 Task: Create in the project TrainForge and in the Backlog issue 'Implement a feature for users to track and manage their expenses on a budget' a child issue 'Code optimization for low-latency image recognition', and assign it to team member softage.4@softage.net.
Action: Mouse moved to (243, 63)
Screenshot: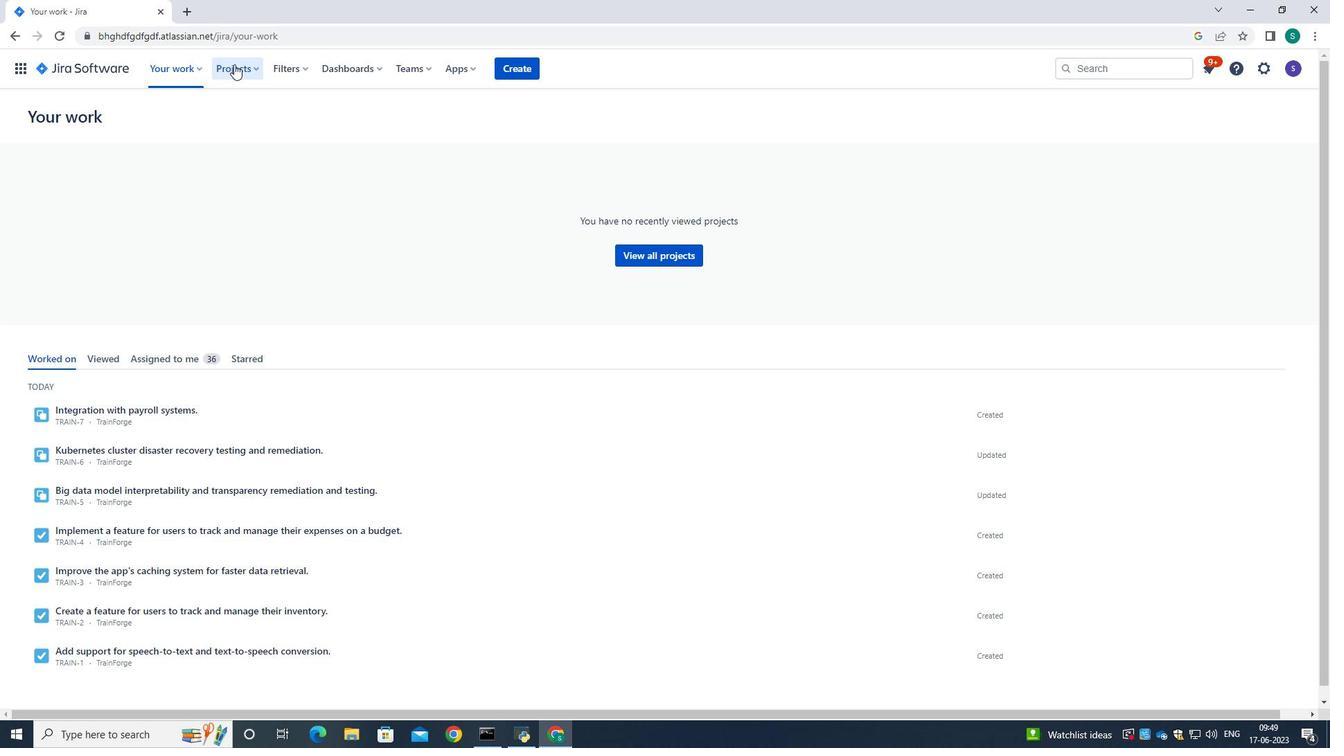 
Action: Mouse pressed left at (243, 63)
Screenshot: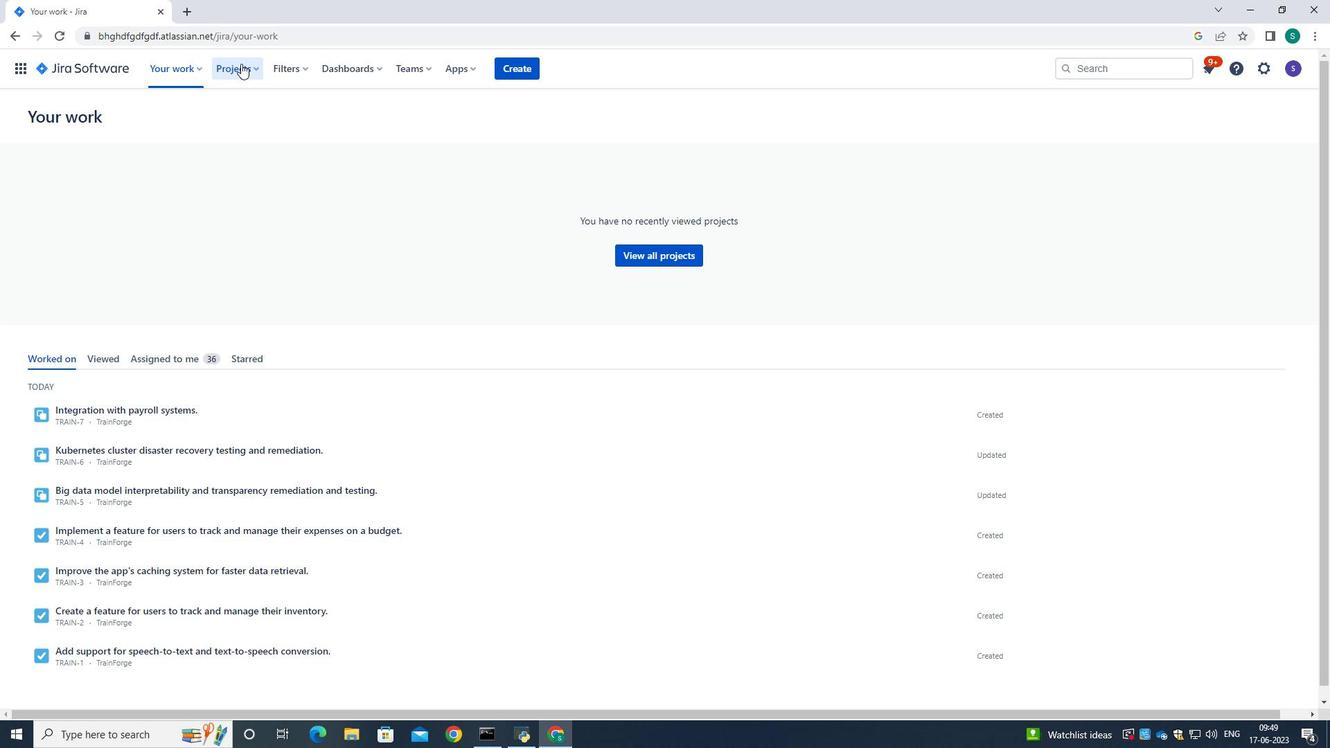 
Action: Mouse moved to (255, 125)
Screenshot: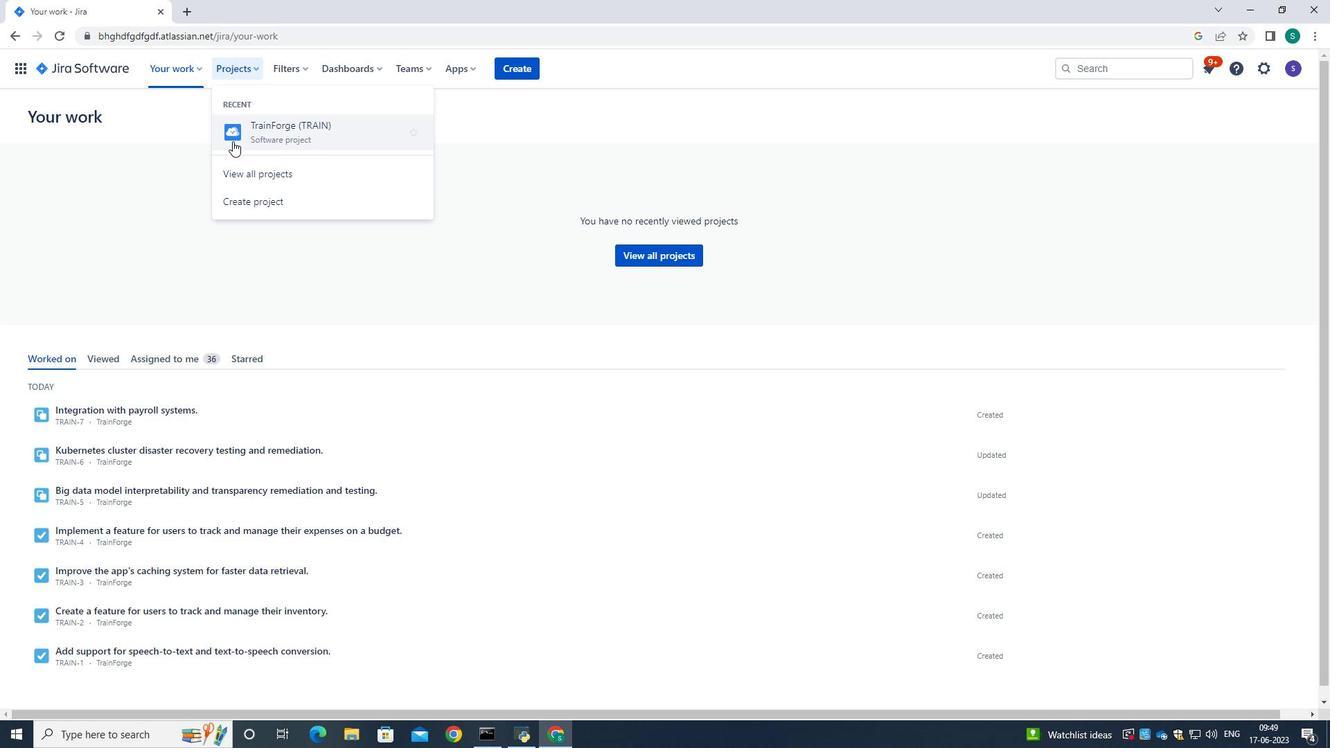 
Action: Mouse pressed left at (255, 125)
Screenshot: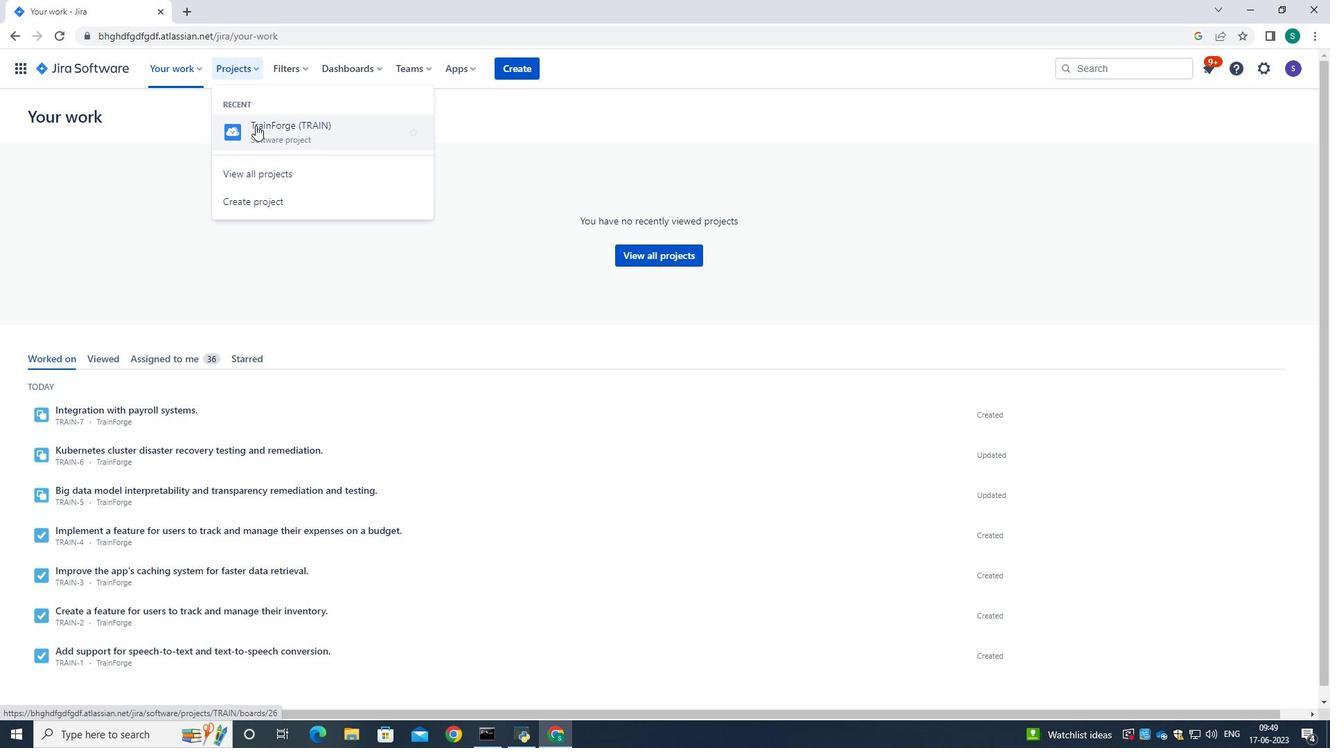 
Action: Mouse moved to (93, 204)
Screenshot: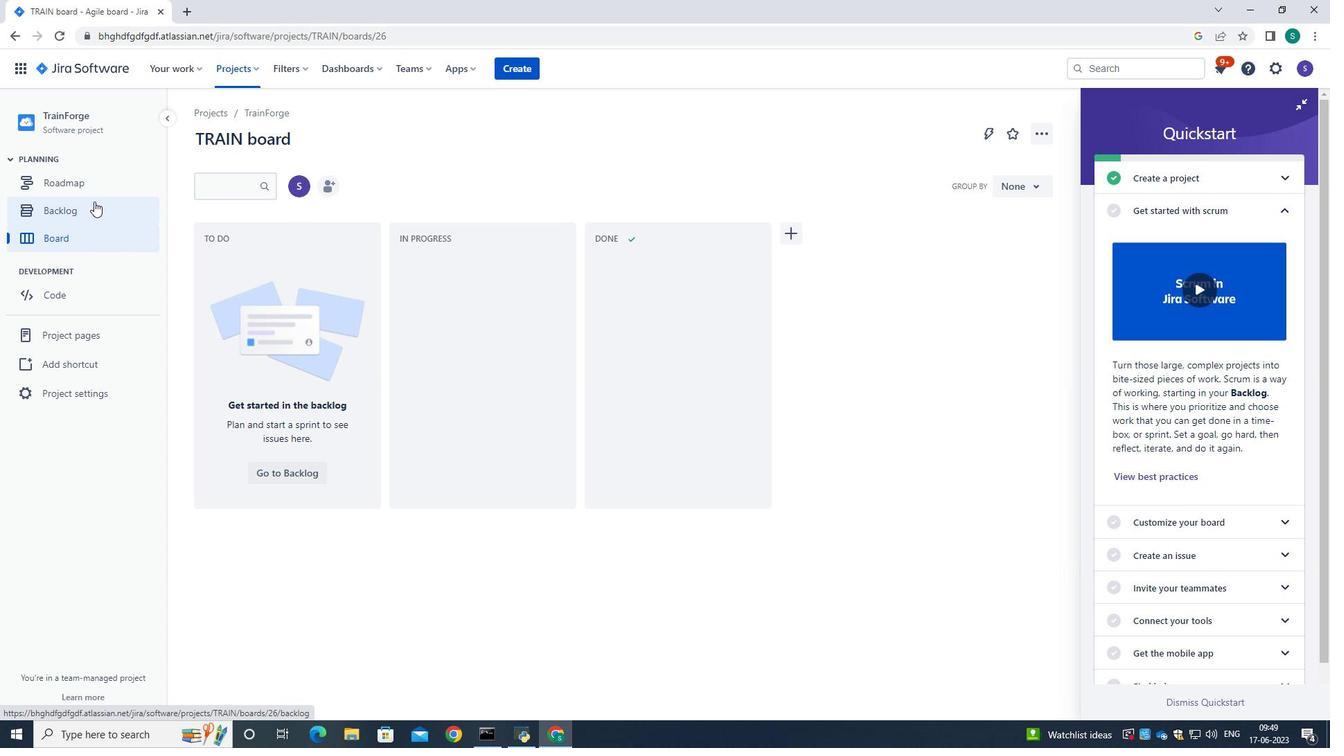 
Action: Mouse pressed left at (93, 204)
Screenshot: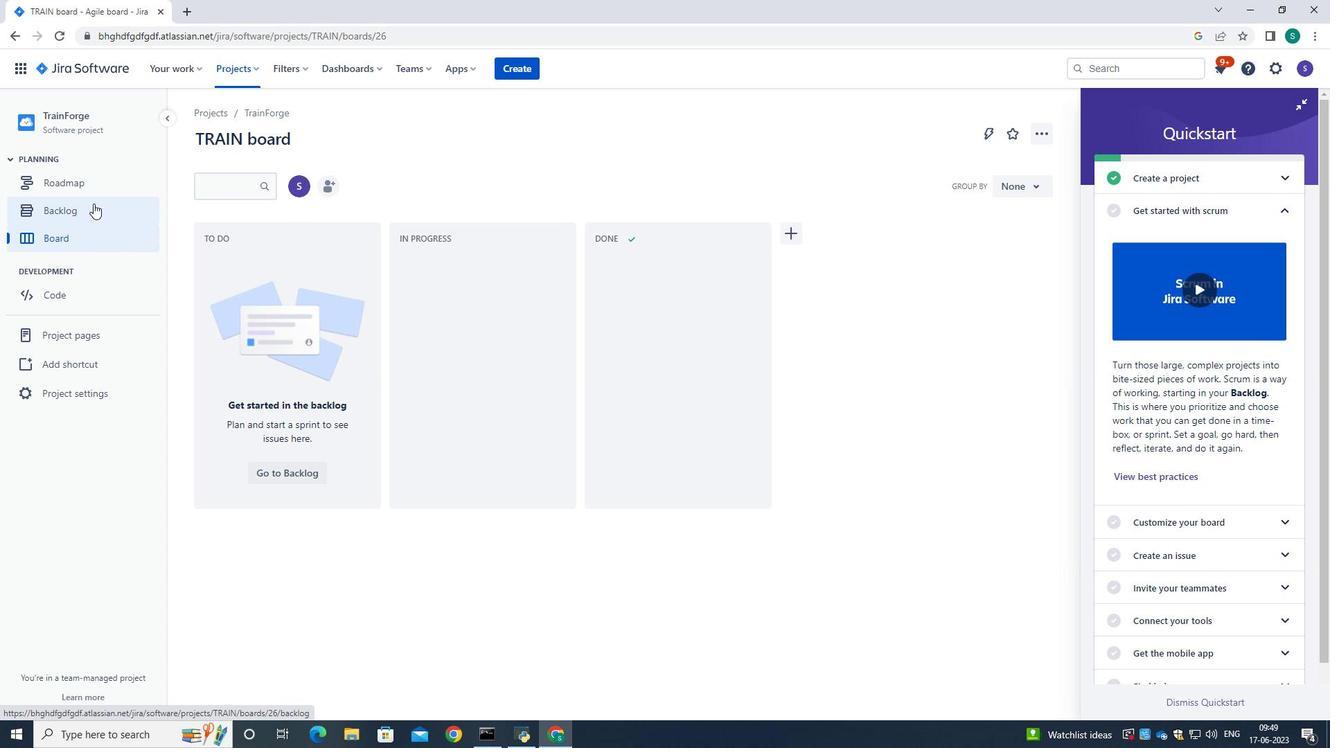 
Action: Mouse moved to (328, 255)
Screenshot: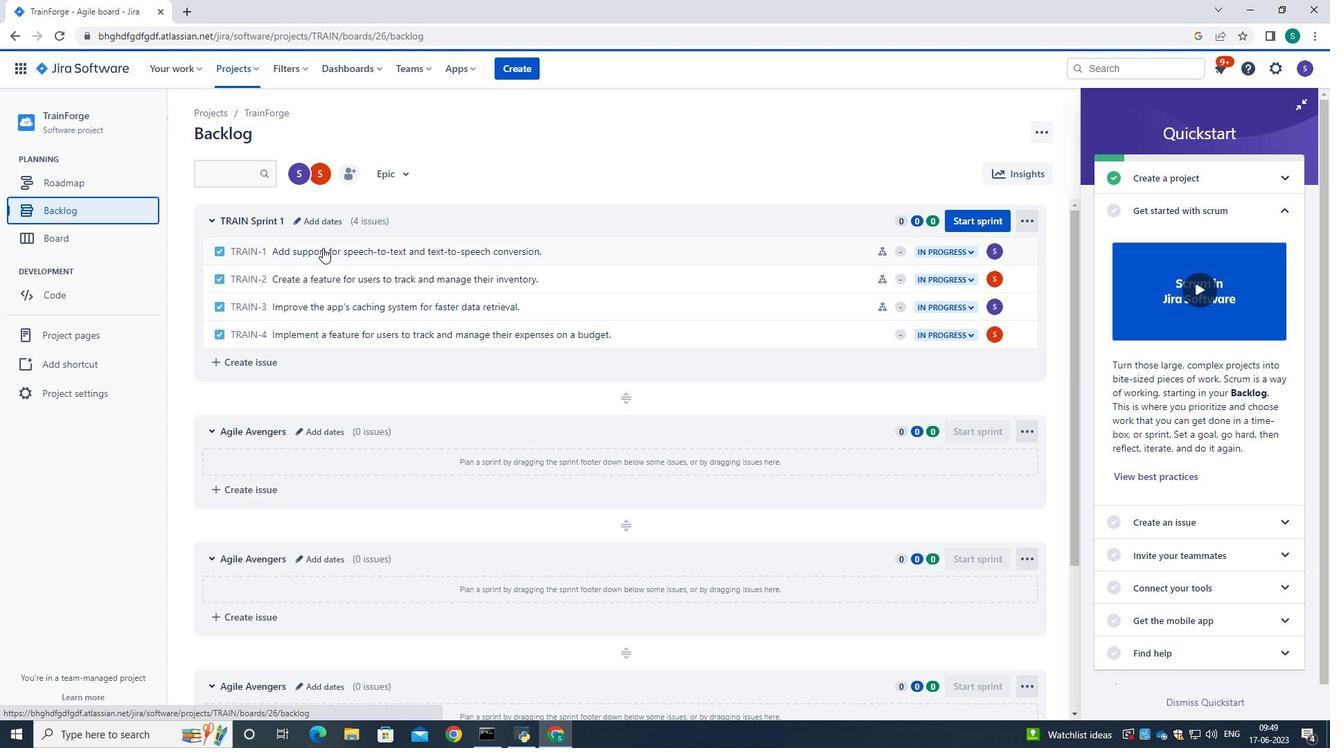 
Action: Mouse scrolled (328, 255) with delta (0, 0)
Screenshot: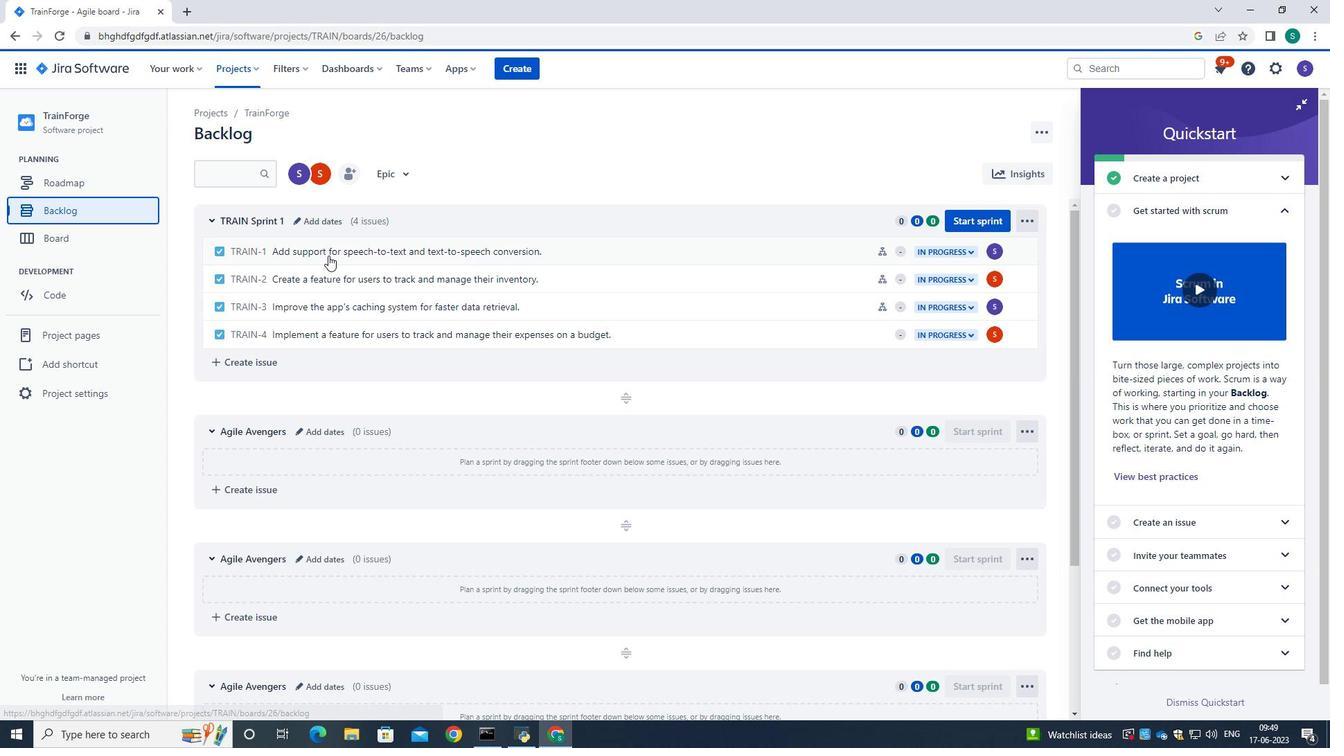 
Action: Mouse moved to (308, 203)
Screenshot: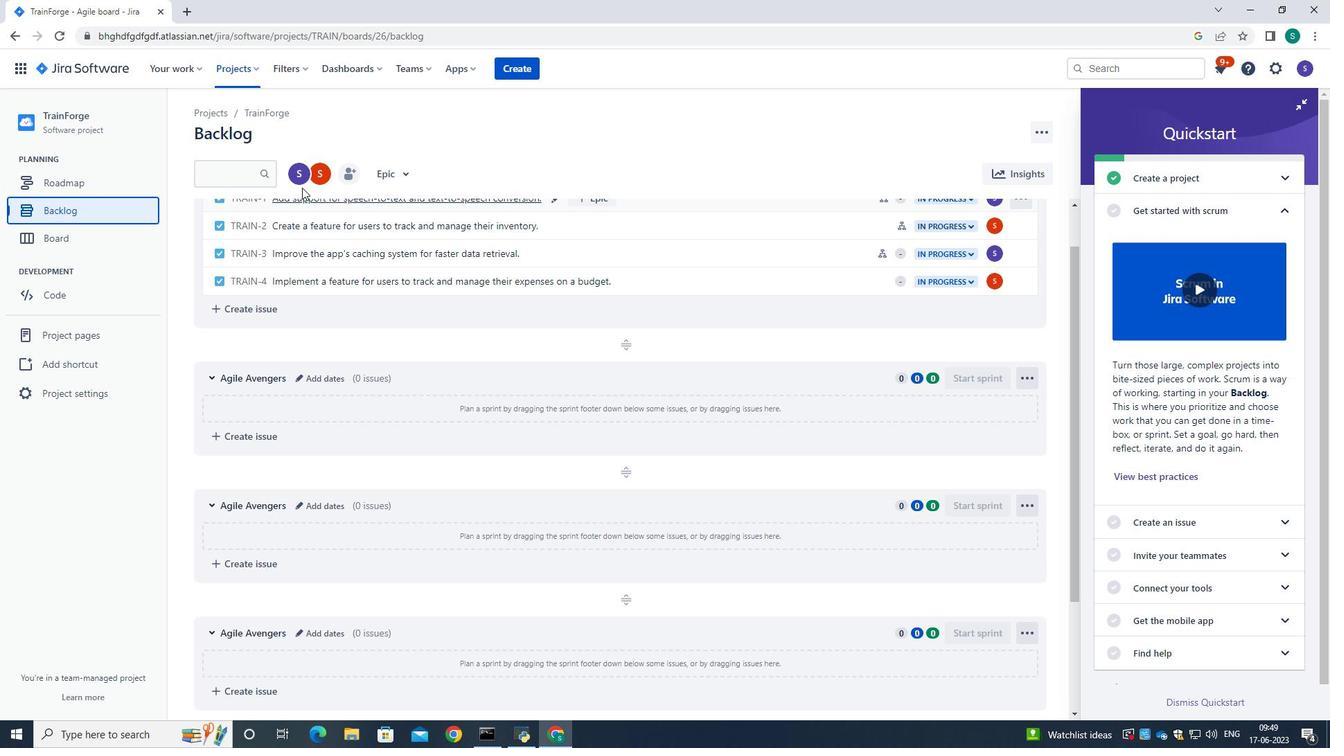 
Action: Mouse scrolled (308, 204) with delta (0, 0)
Screenshot: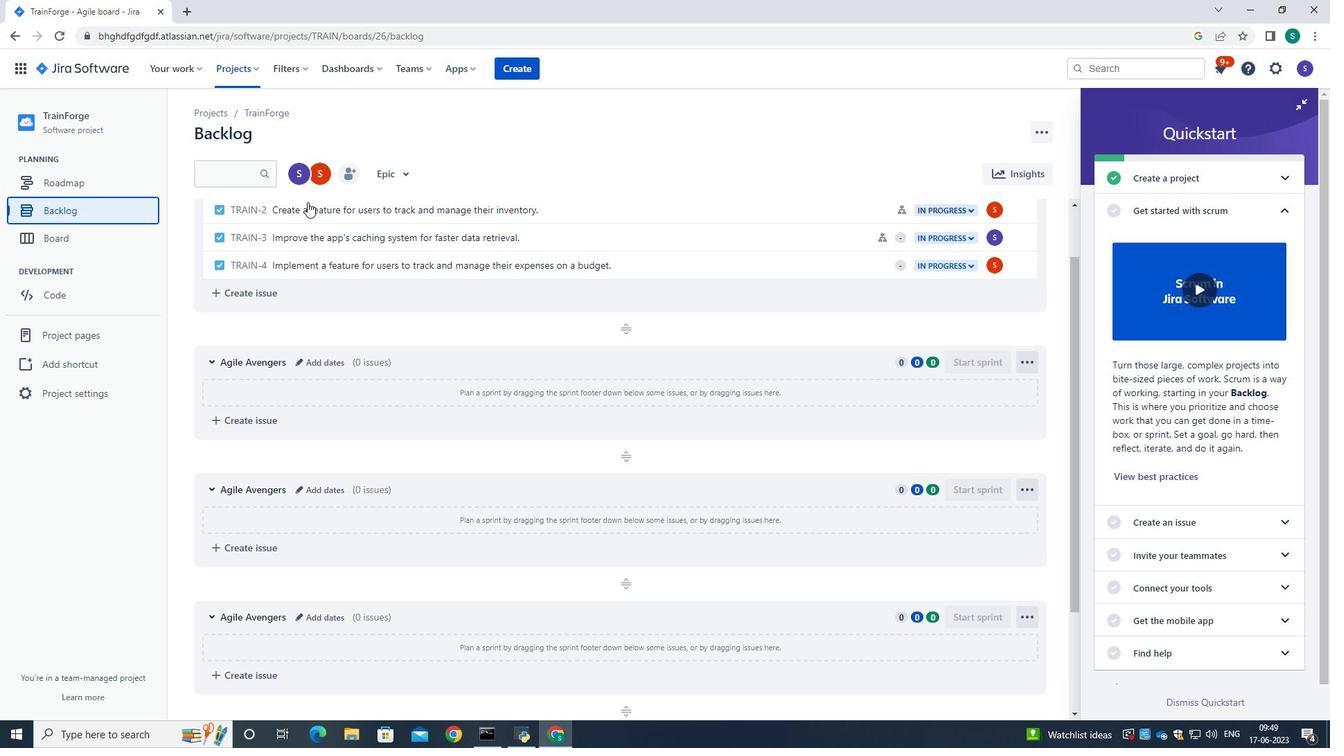 
Action: Mouse scrolled (308, 204) with delta (0, 0)
Screenshot: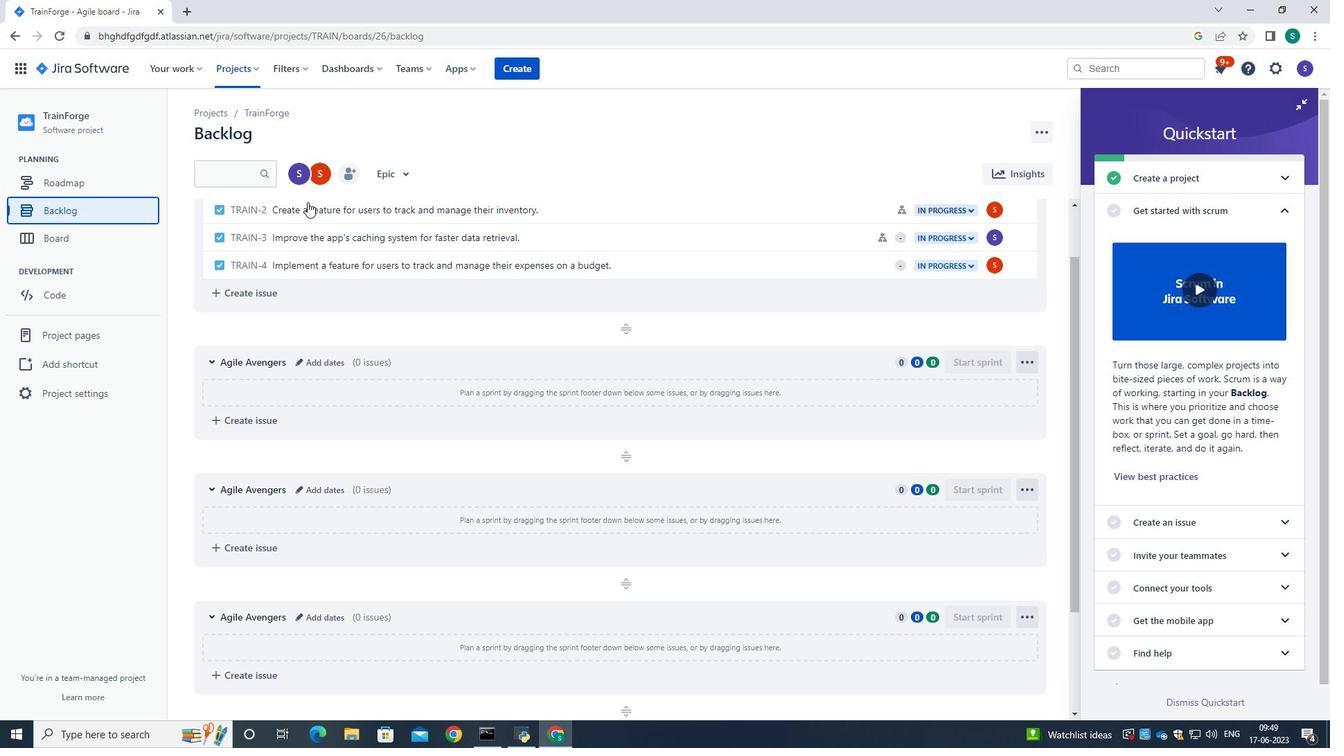
Action: Mouse moved to (316, 334)
Screenshot: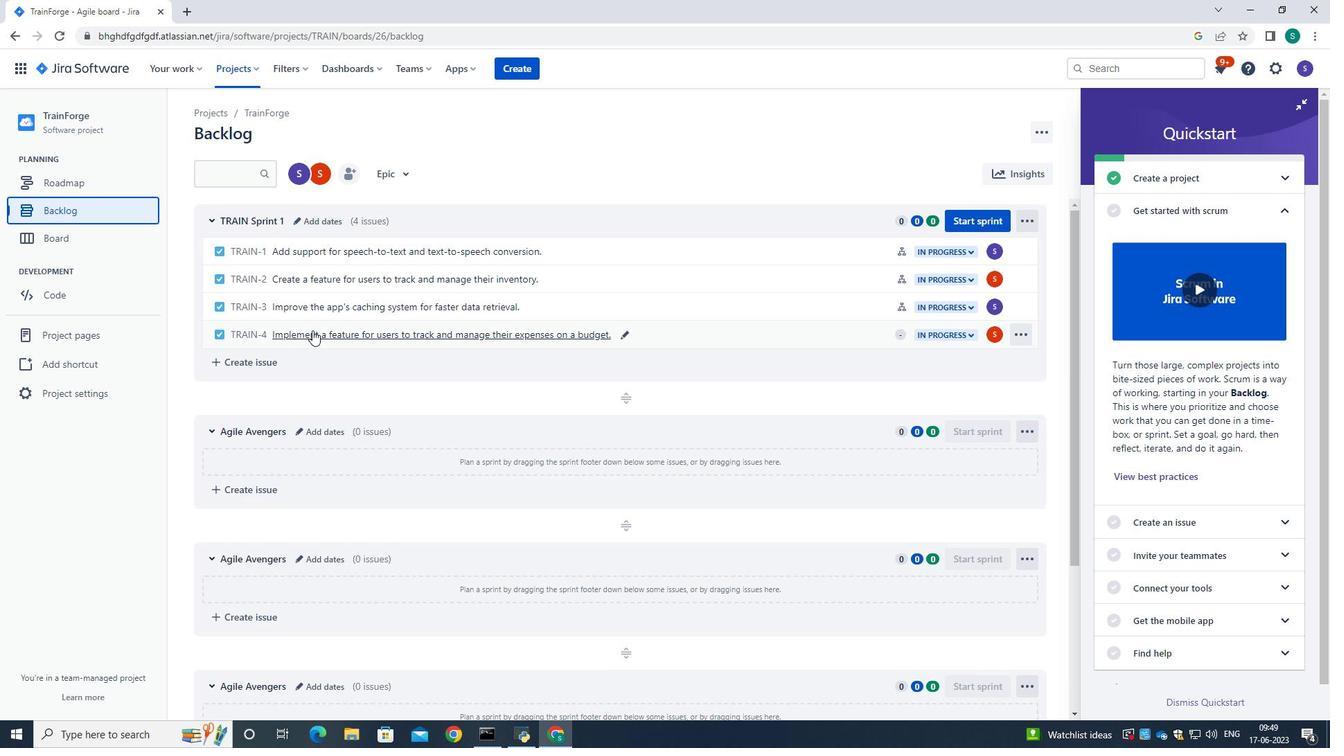 
Action: Mouse pressed left at (316, 334)
Screenshot: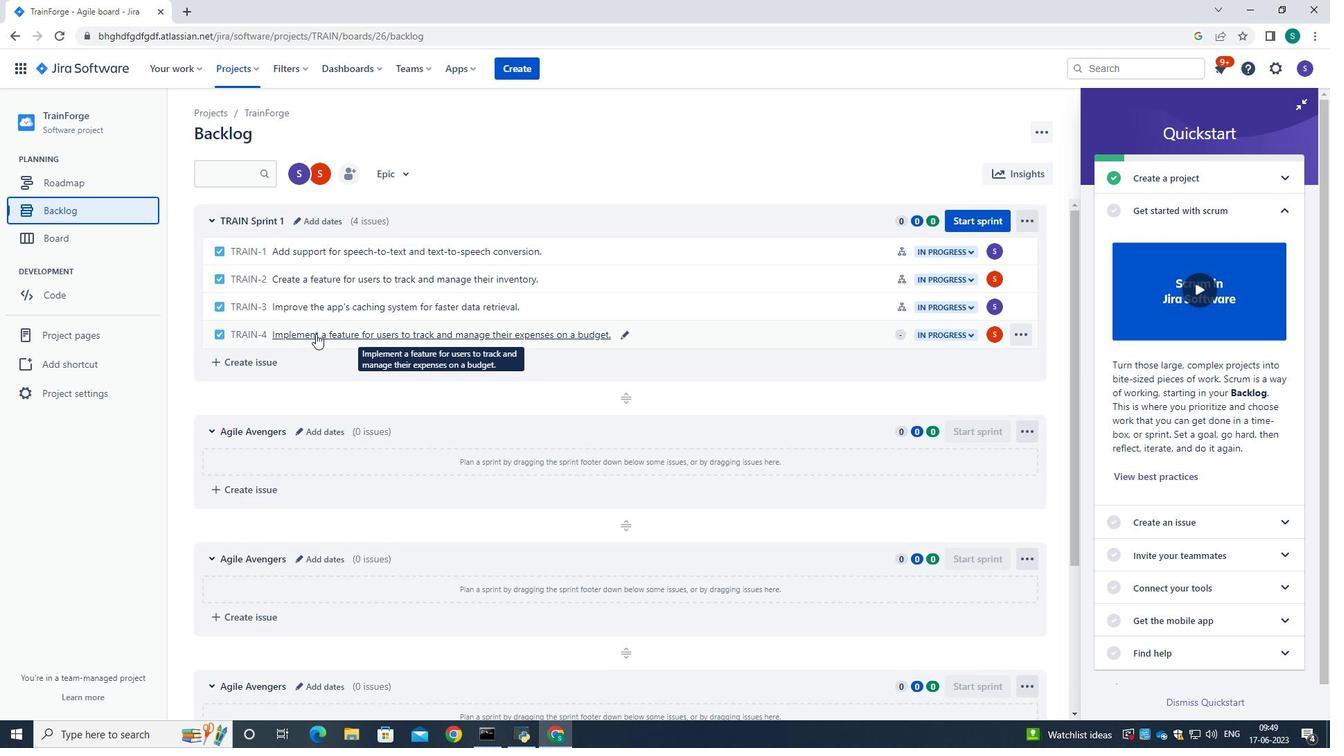 
Action: Mouse moved to (835, 317)
Screenshot: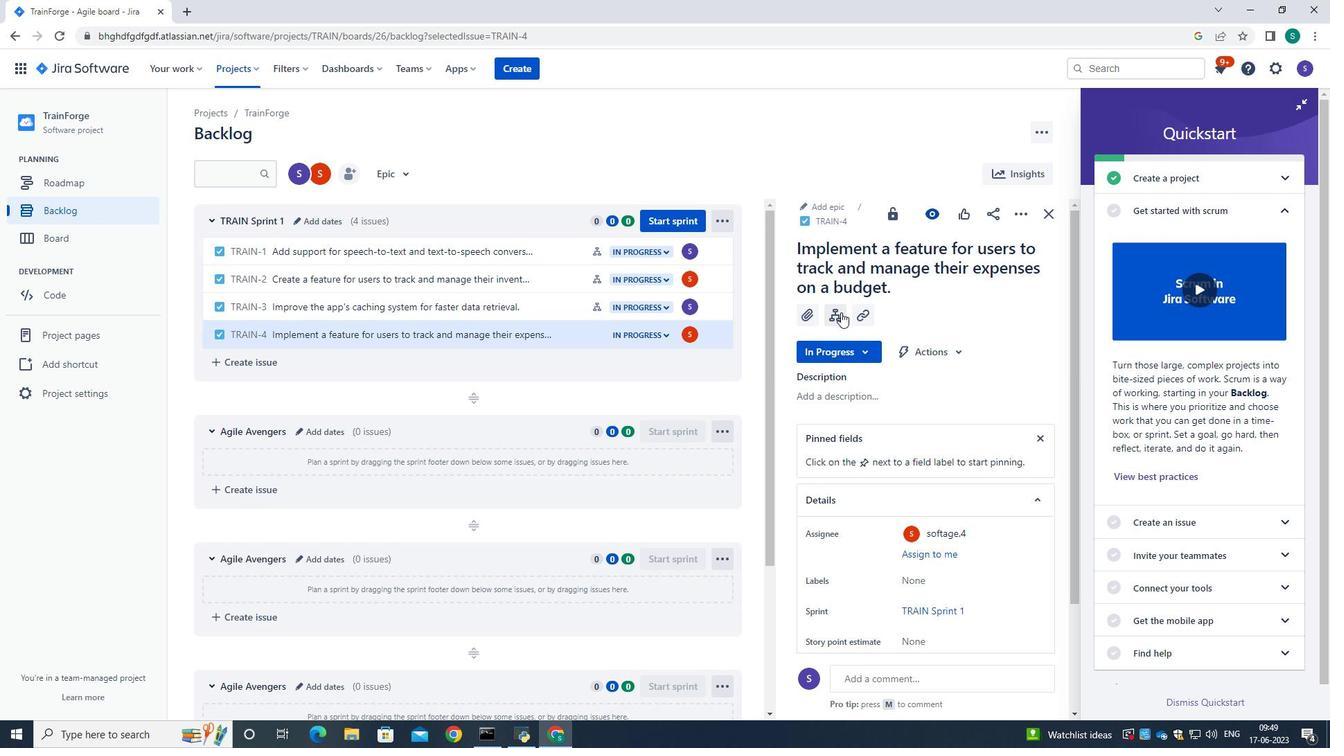 
Action: Mouse pressed left at (835, 317)
Screenshot: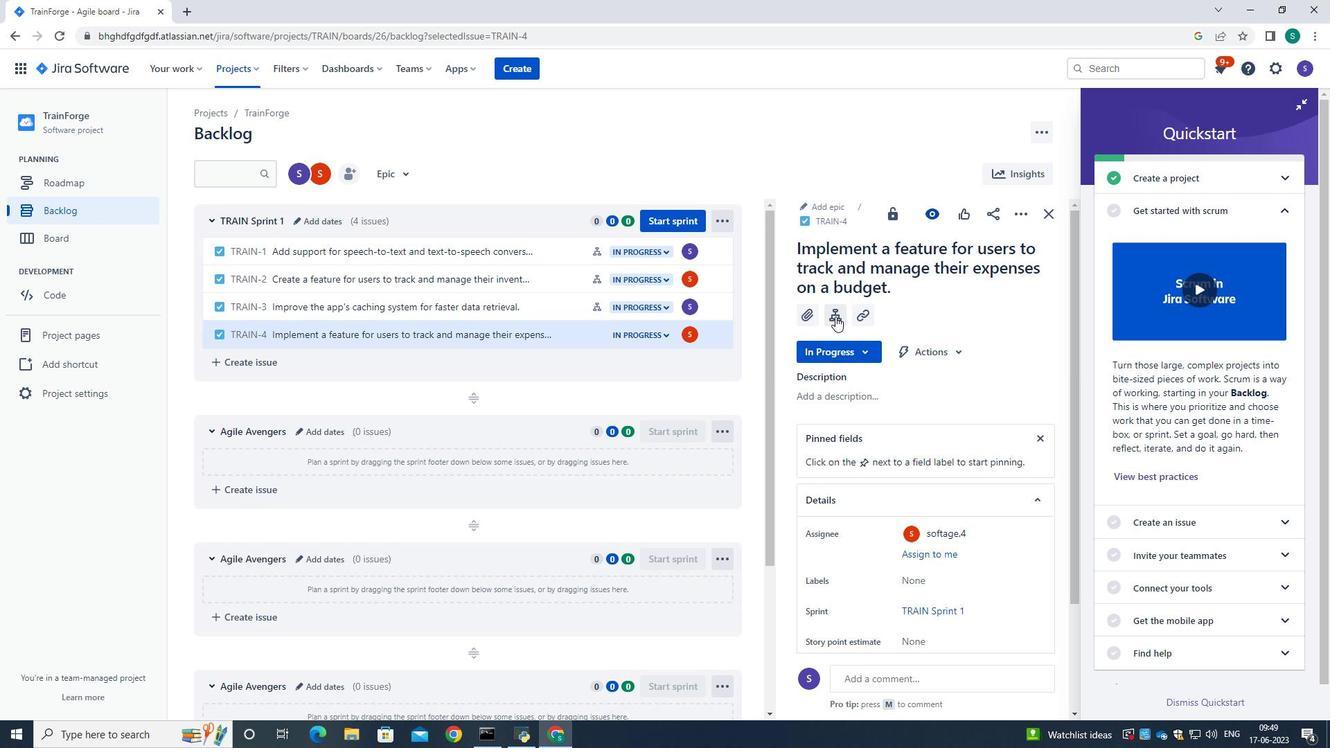 
Action: Mouse moved to (835, 448)
Screenshot: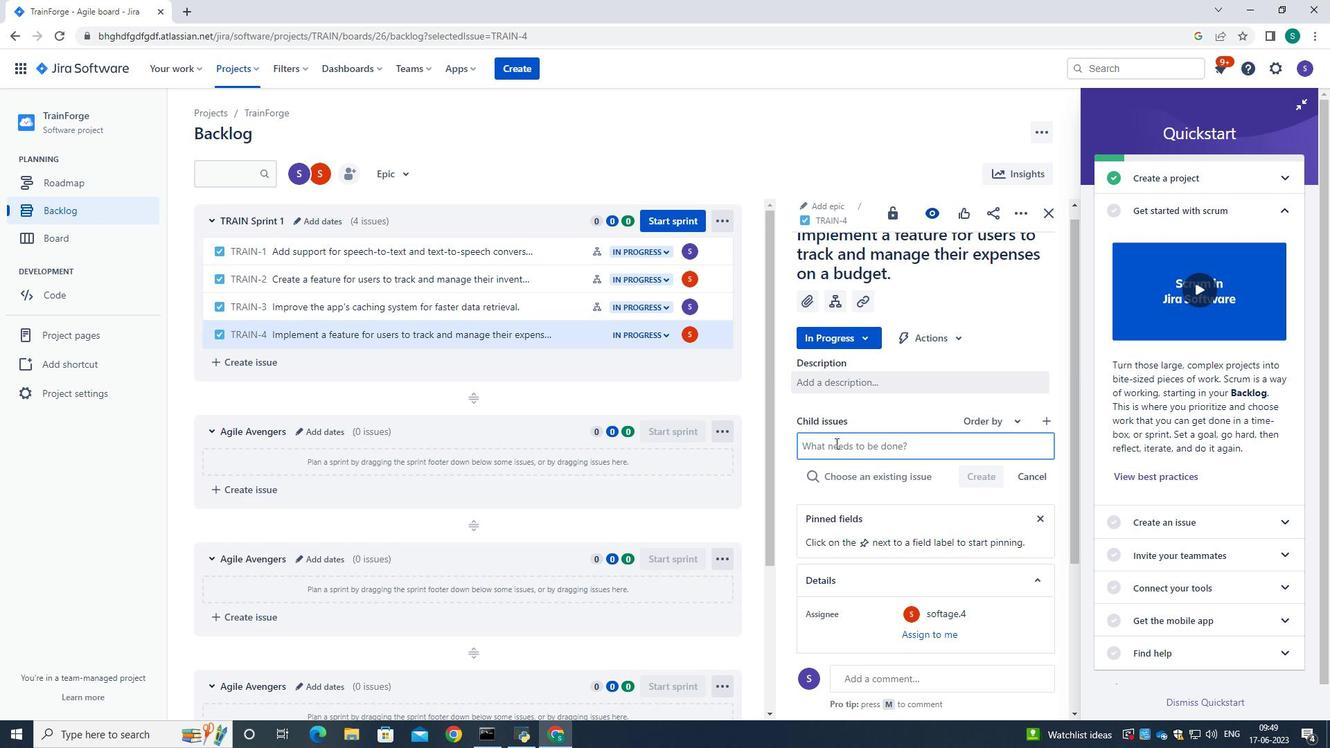 
Action: Mouse pressed left at (835, 448)
Screenshot: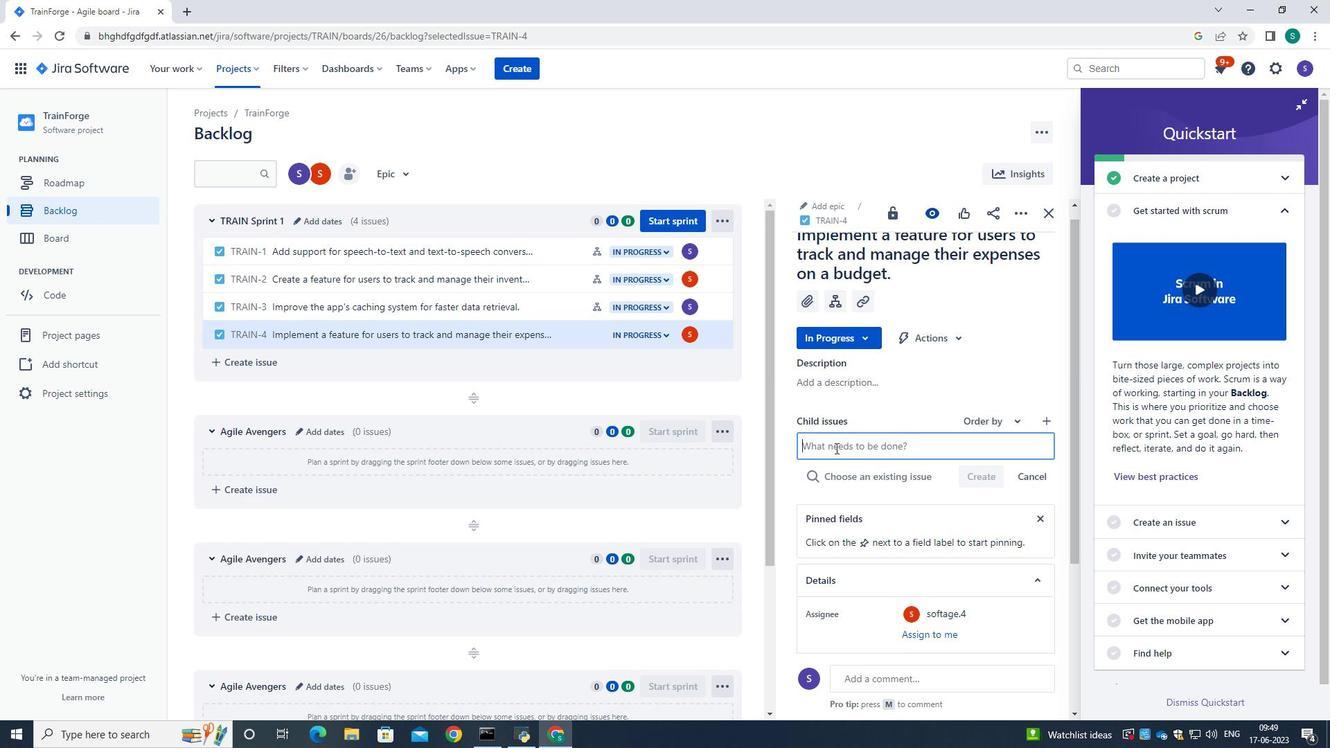 
Action: Key pressed <Key.caps_lock>C<Key.caps_lock>ode<Key.space>optimization<Key.space>for<Key.space>low<Key.space><Key.backspace>-latency<Key.space>image<Key.space>recognition.
Screenshot: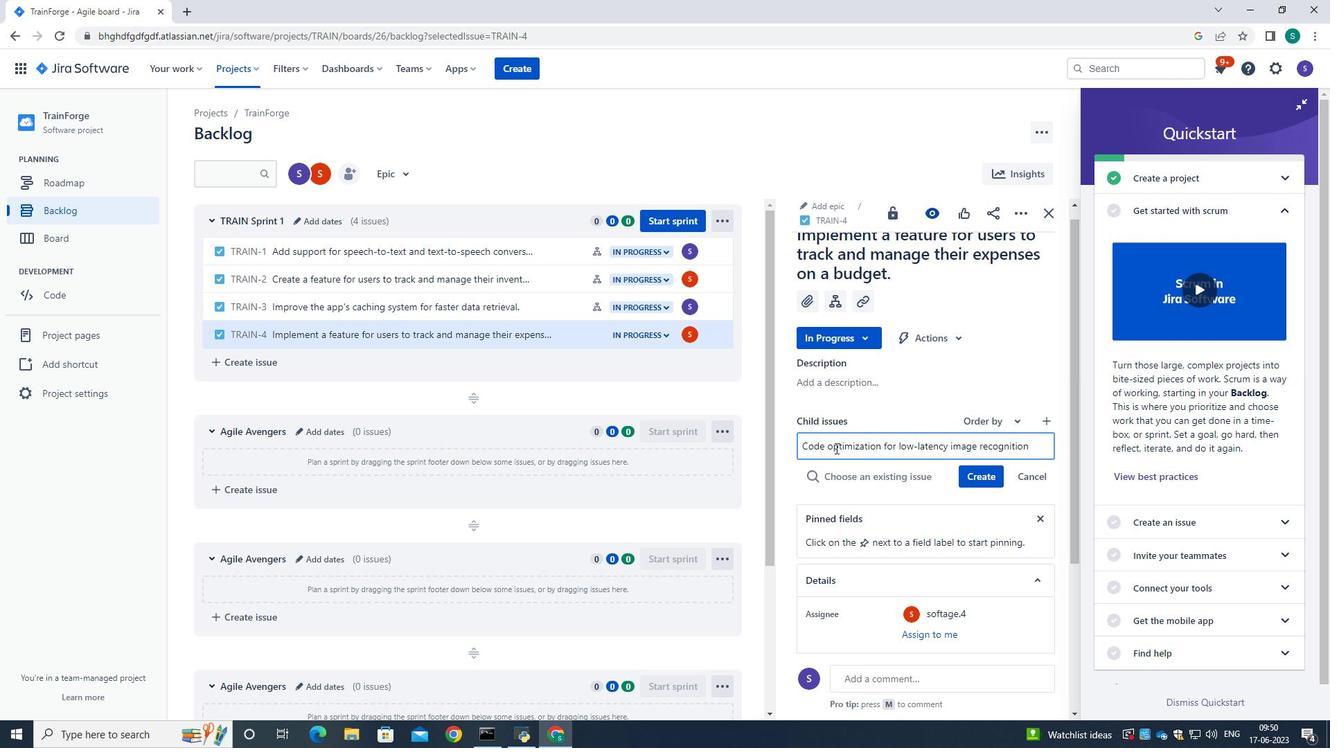 
Action: Mouse moved to (972, 480)
Screenshot: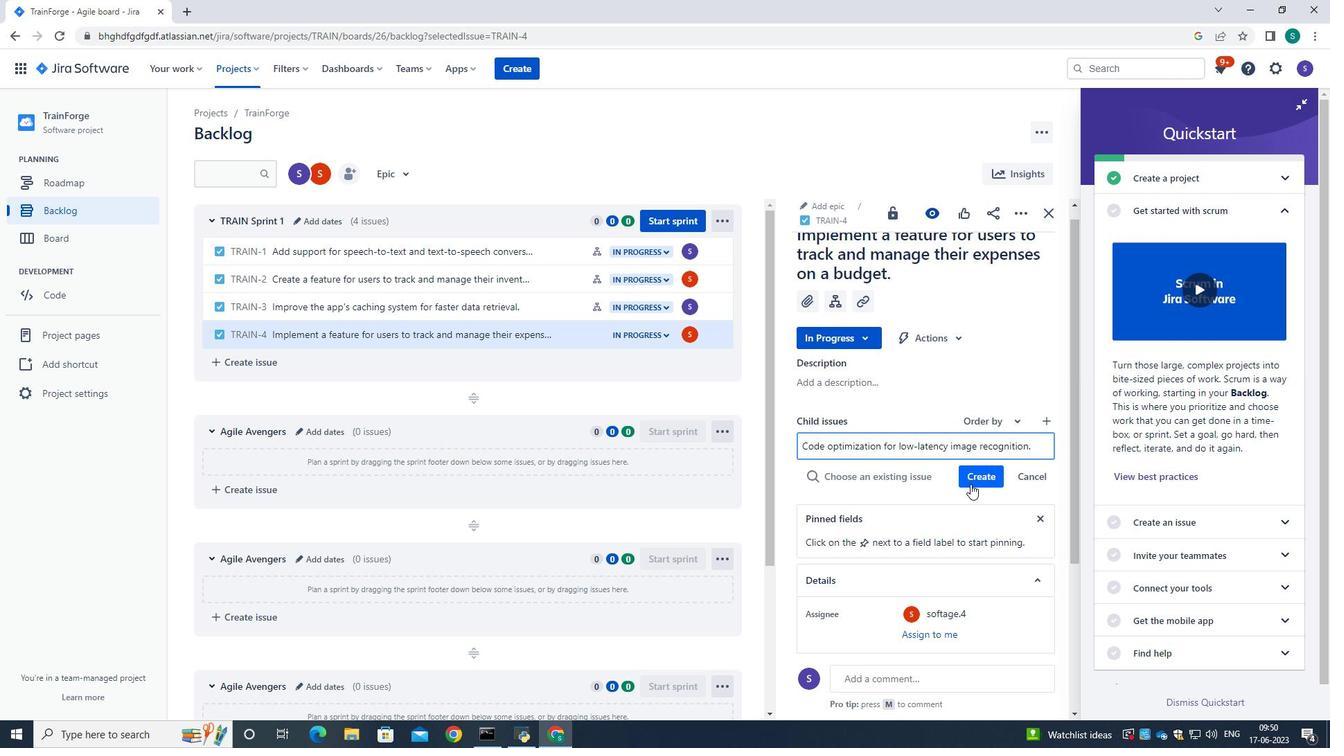 
Action: Mouse pressed left at (972, 480)
Screenshot: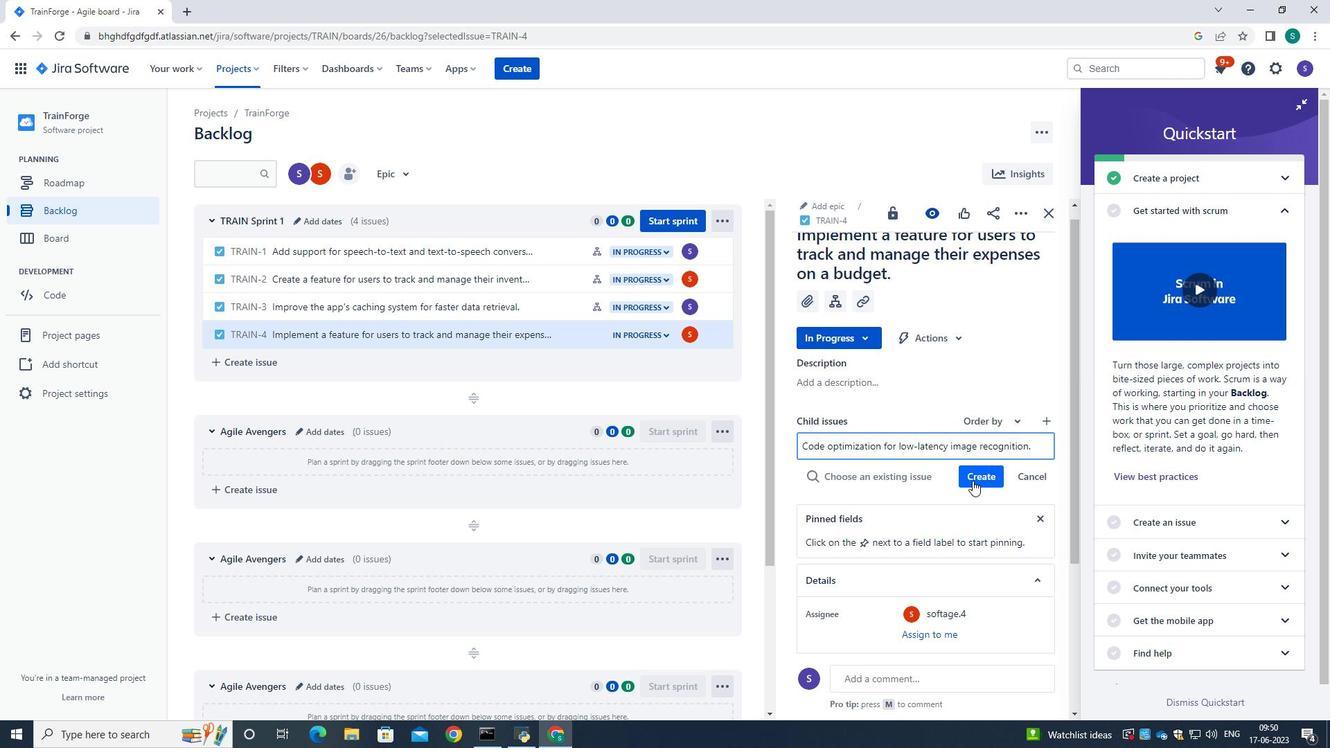
Action: Mouse moved to (992, 454)
Screenshot: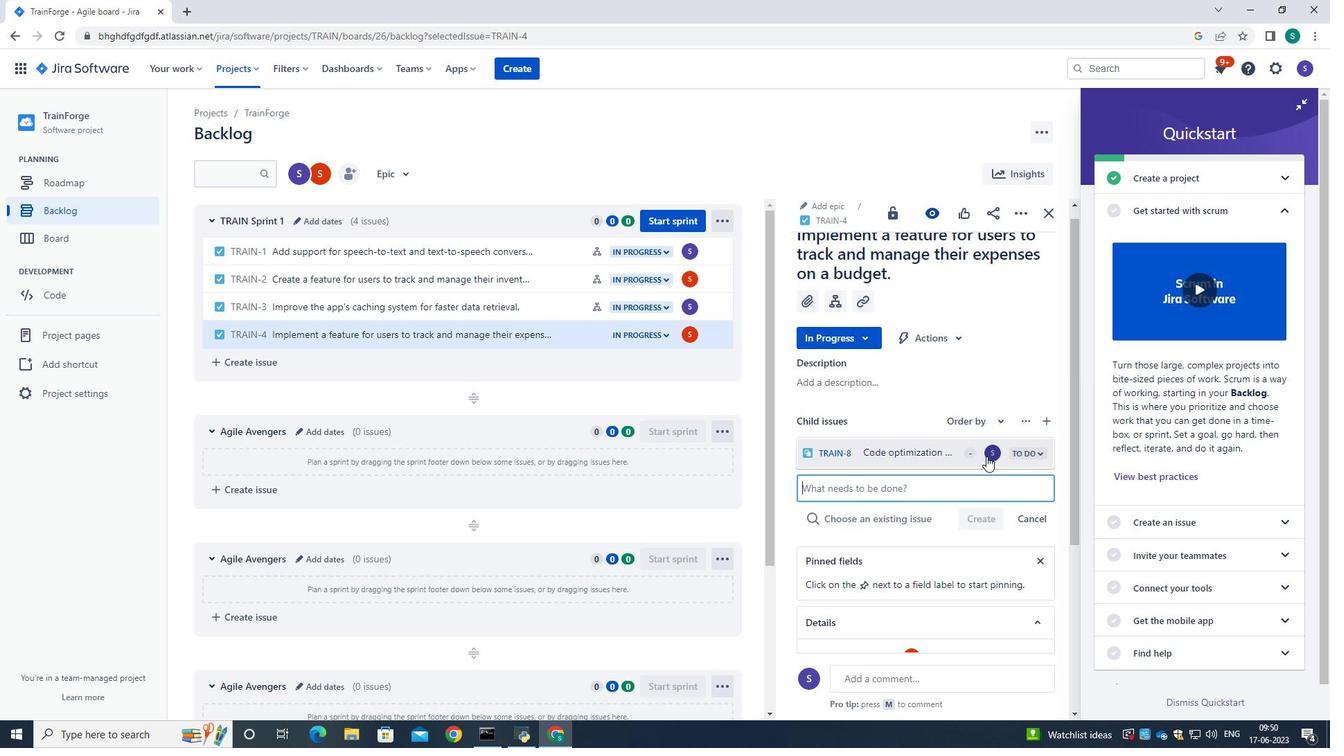 
Action: Mouse pressed left at (992, 454)
Screenshot: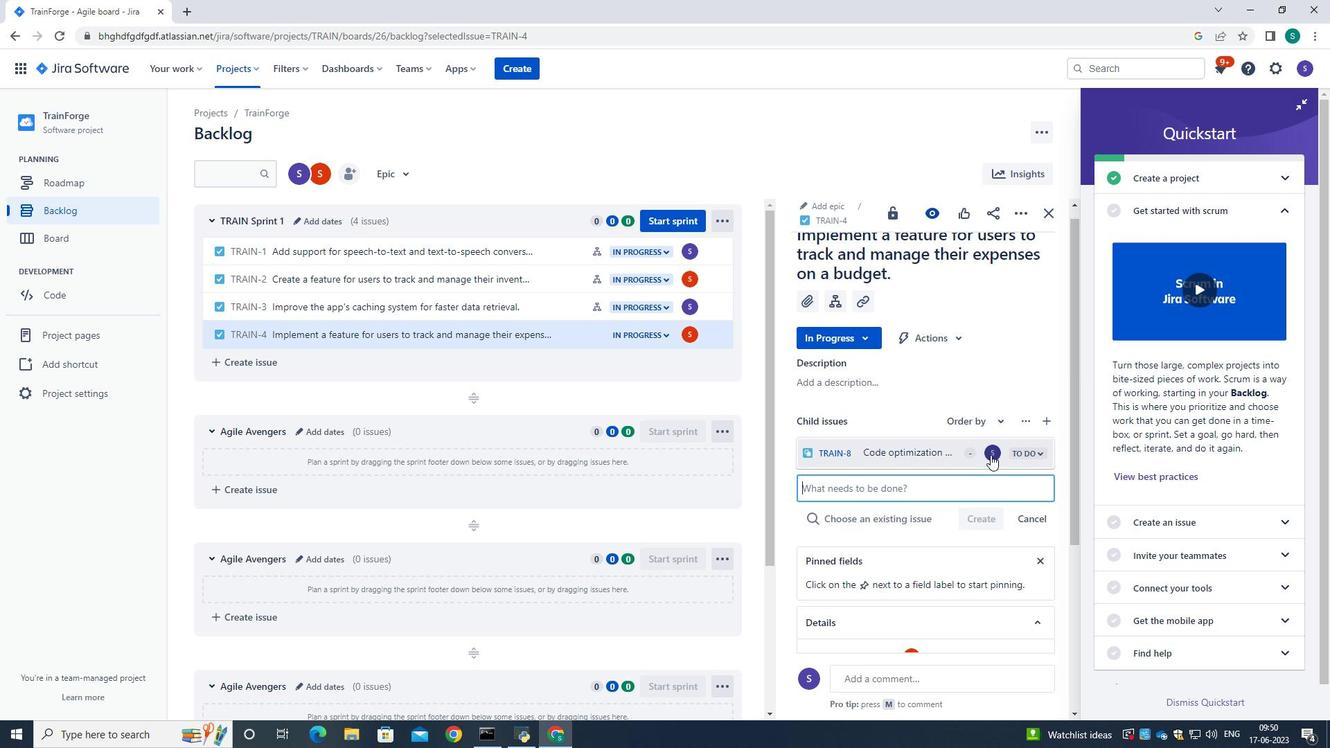 
Action: Mouse moved to (889, 418)
Screenshot: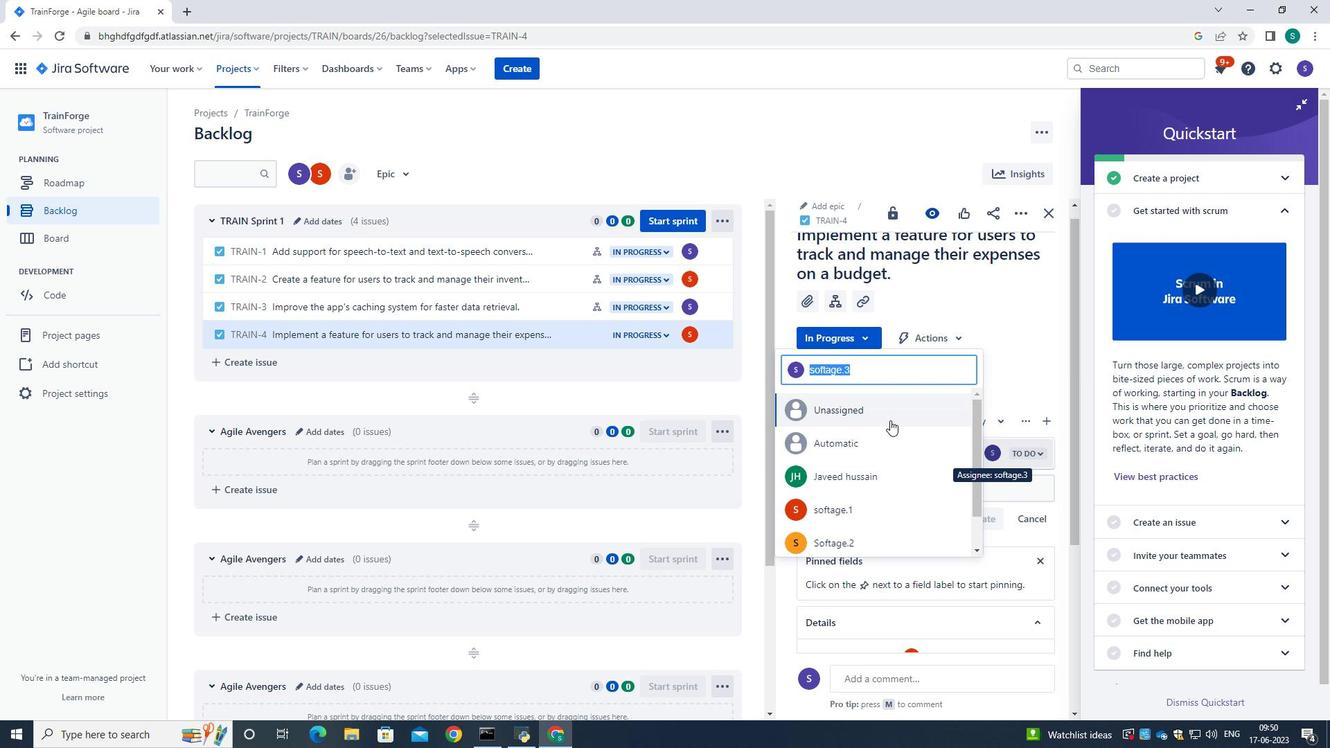 
Action: Key pressed <Key.backspace>softage.4<Key.shift>@softage.net
Screenshot: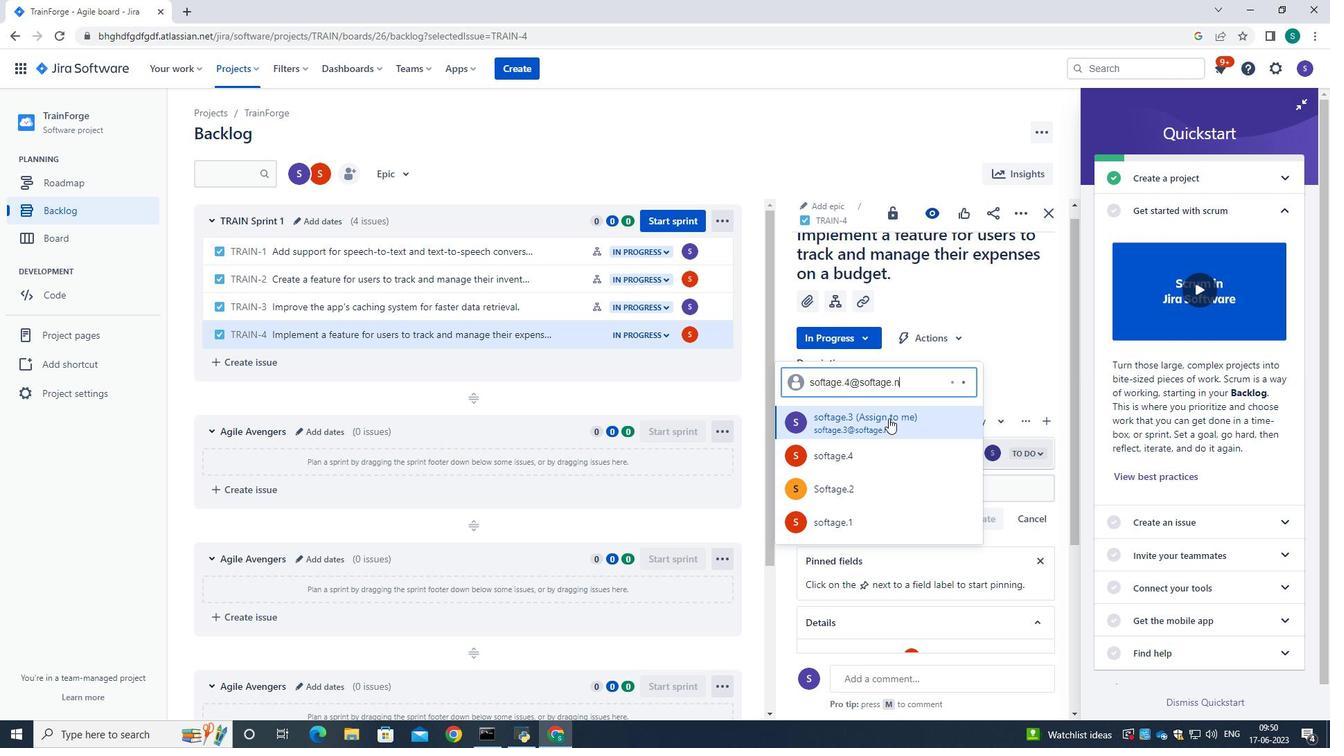 
Action: Mouse moved to (865, 460)
Screenshot: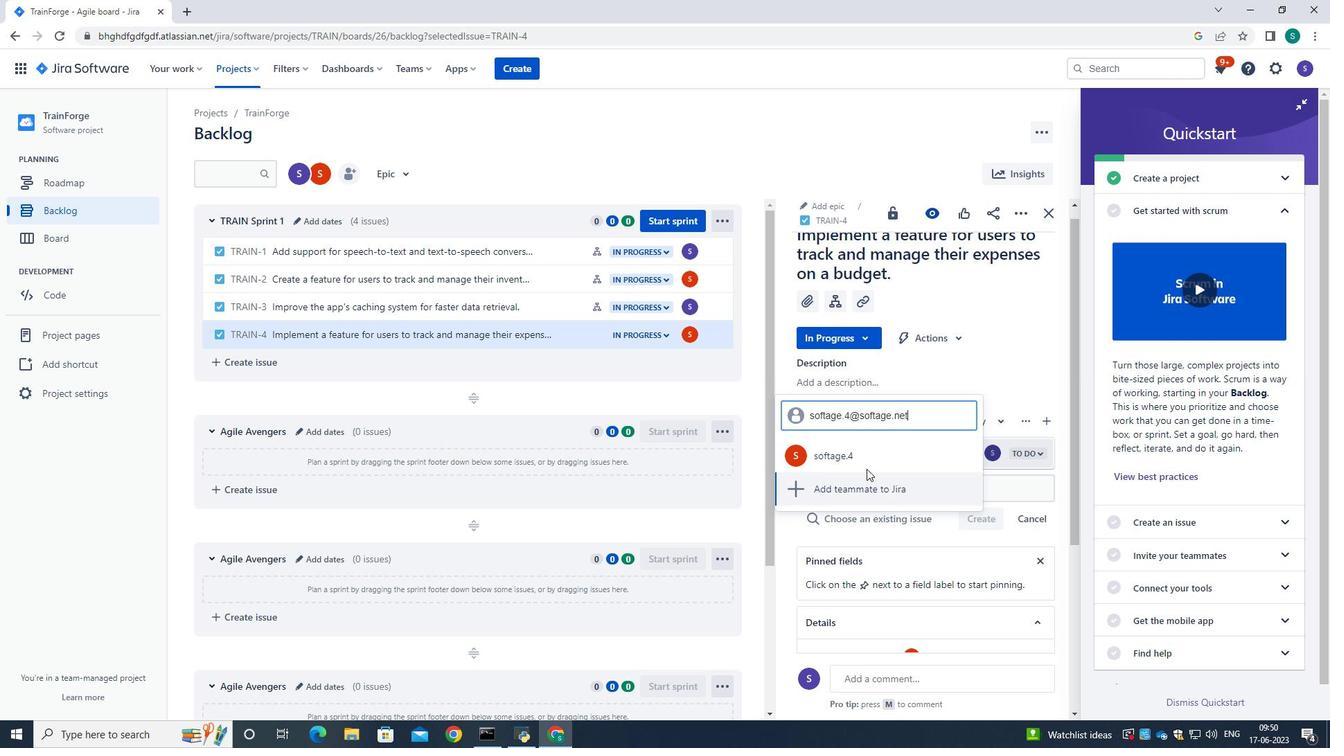
Action: Mouse pressed left at (865, 460)
Screenshot: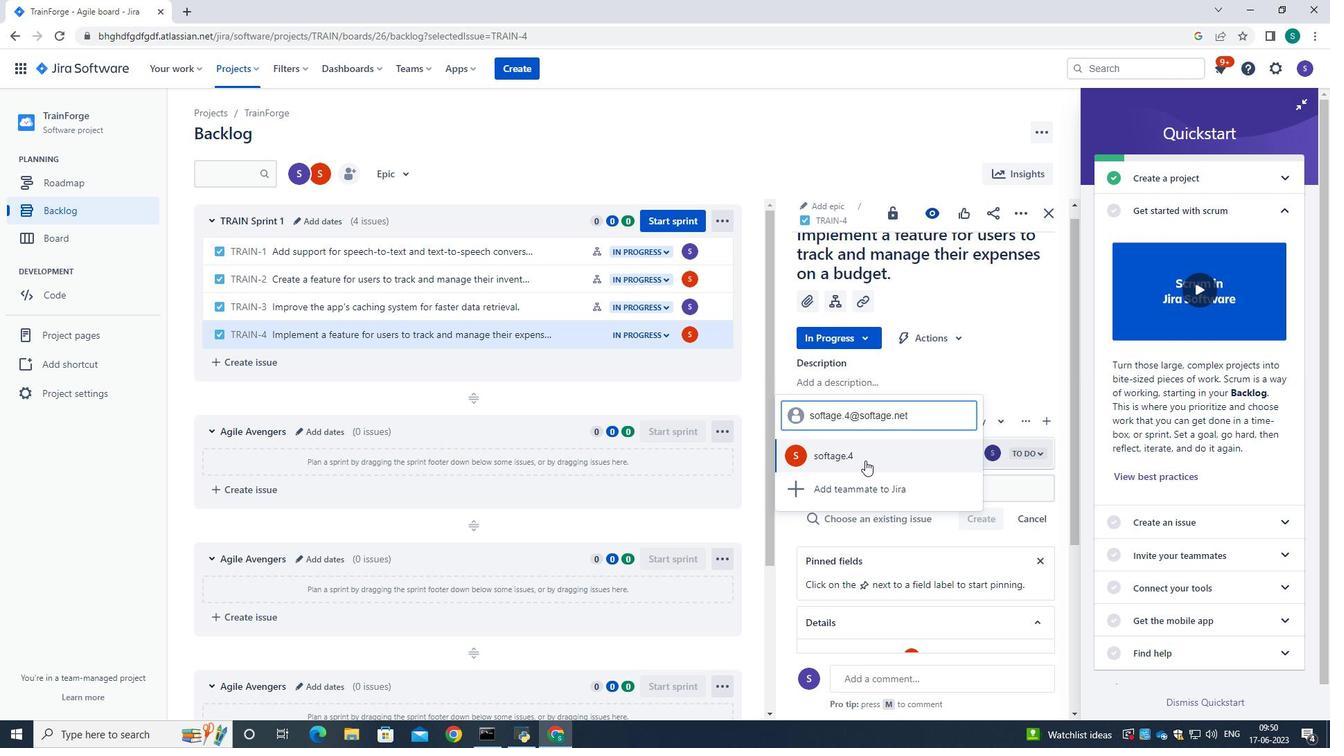 
Action: Mouse moved to (970, 401)
Screenshot: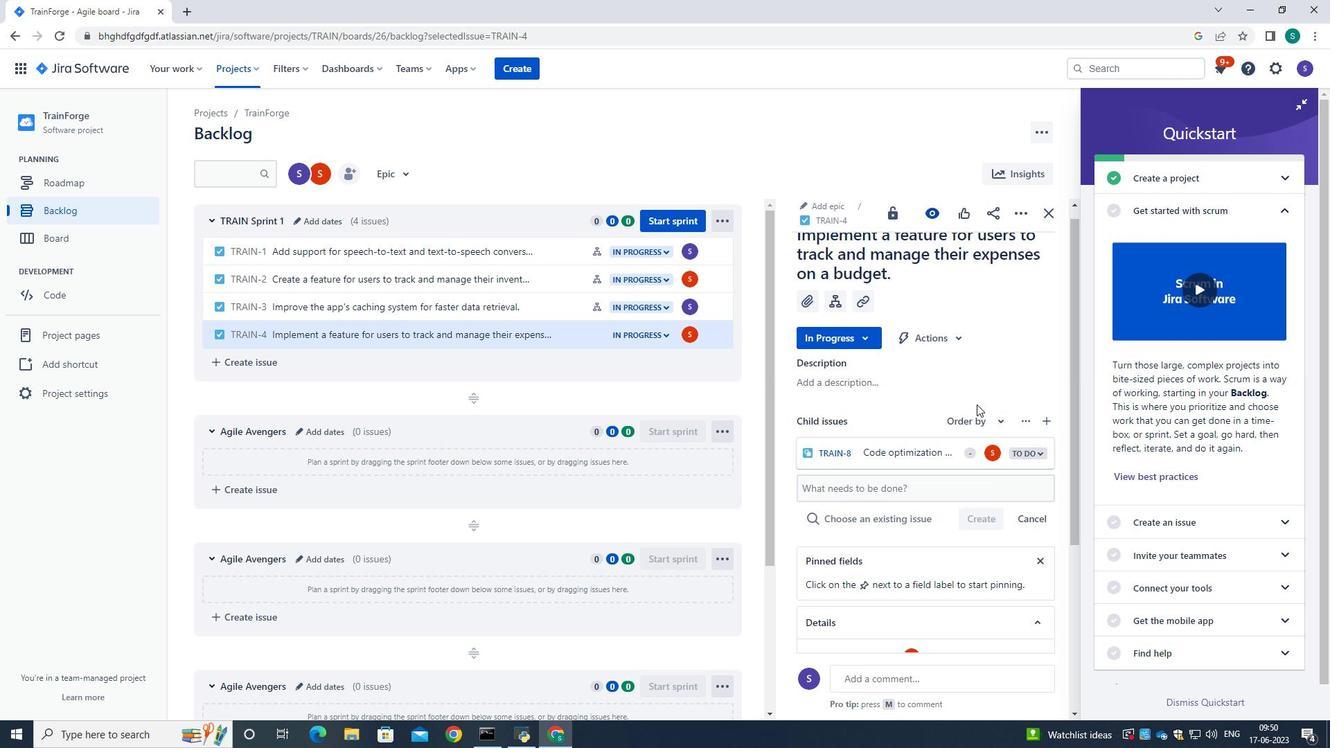 
